 Task: Add 15 minutes before the event.
Action: Mouse moved to (199, 453)
Screenshot: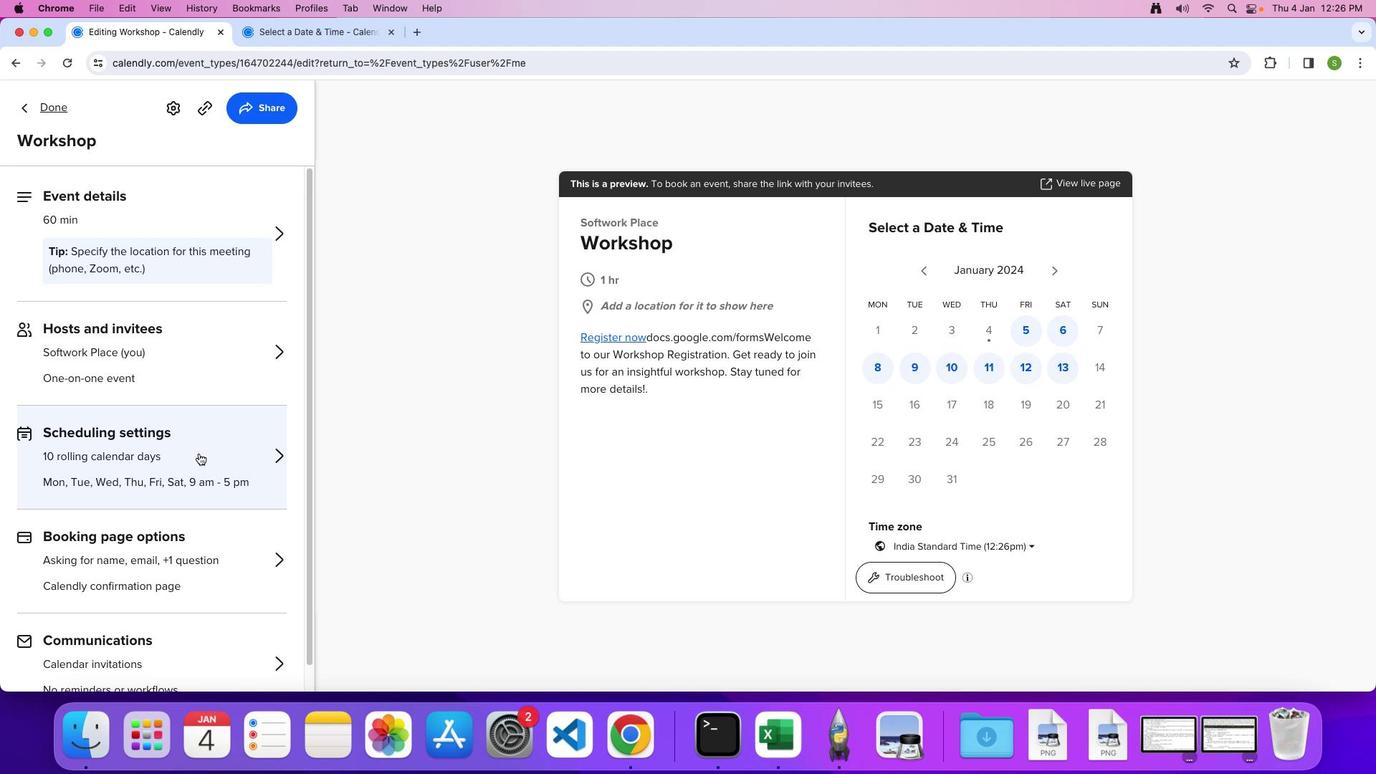 
Action: Mouse pressed left at (199, 453)
Screenshot: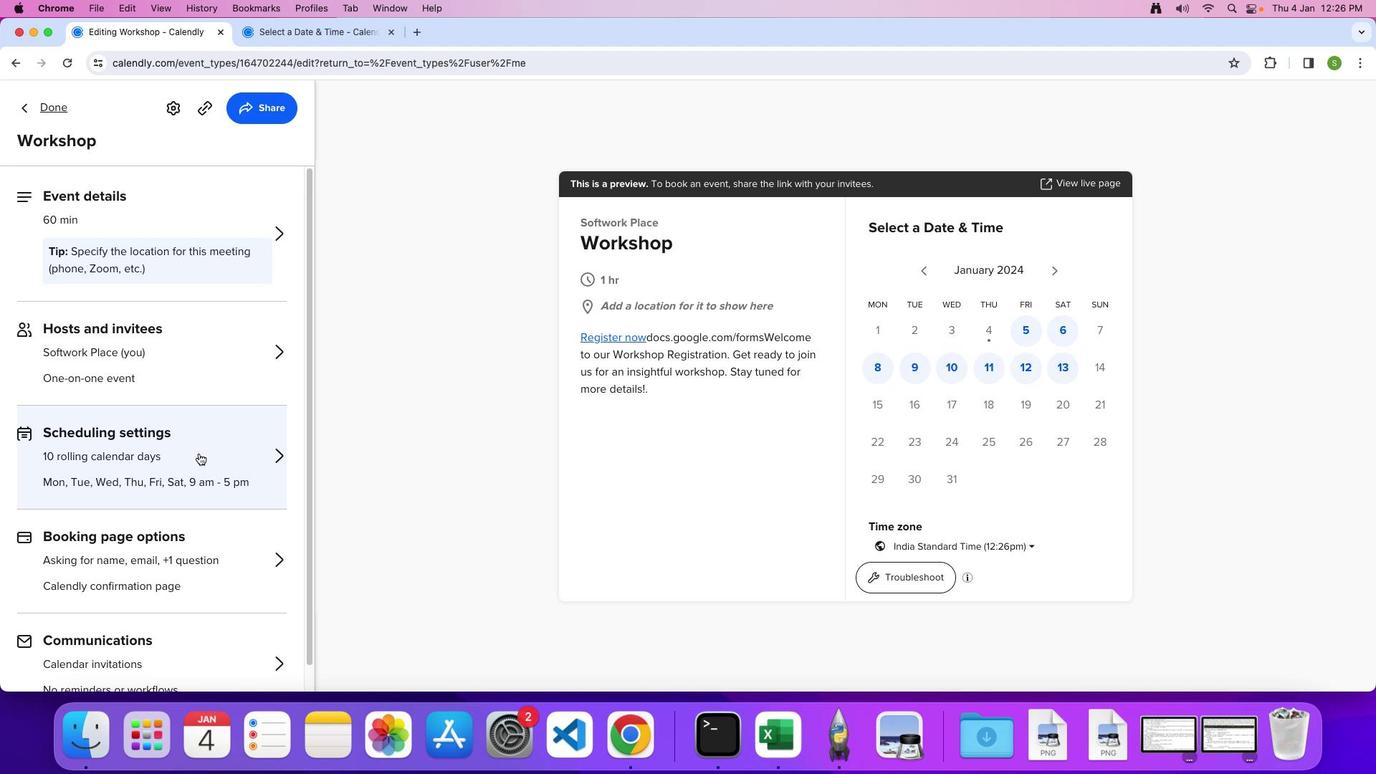 
Action: Mouse moved to (179, 555)
Screenshot: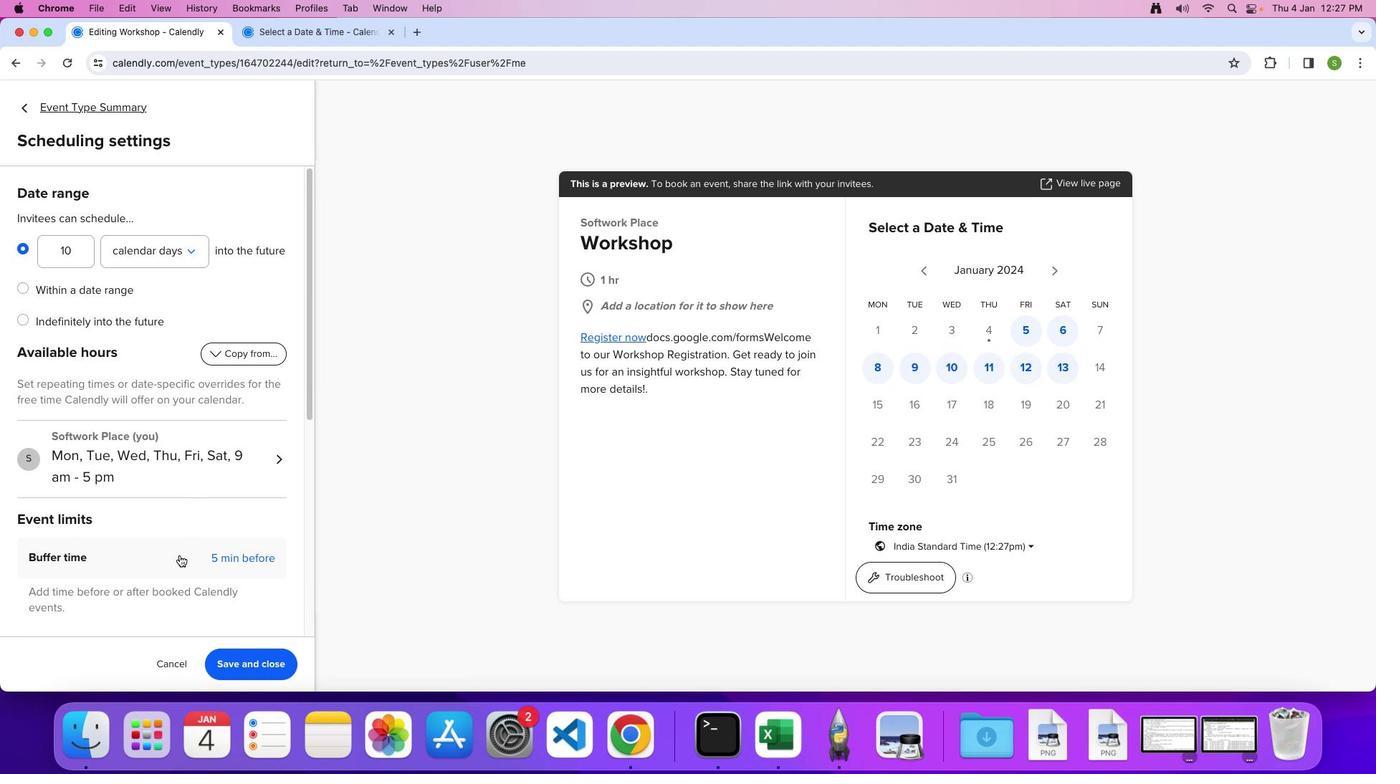 
Action: Mouse pressed left at (179, 555)
Screenshot: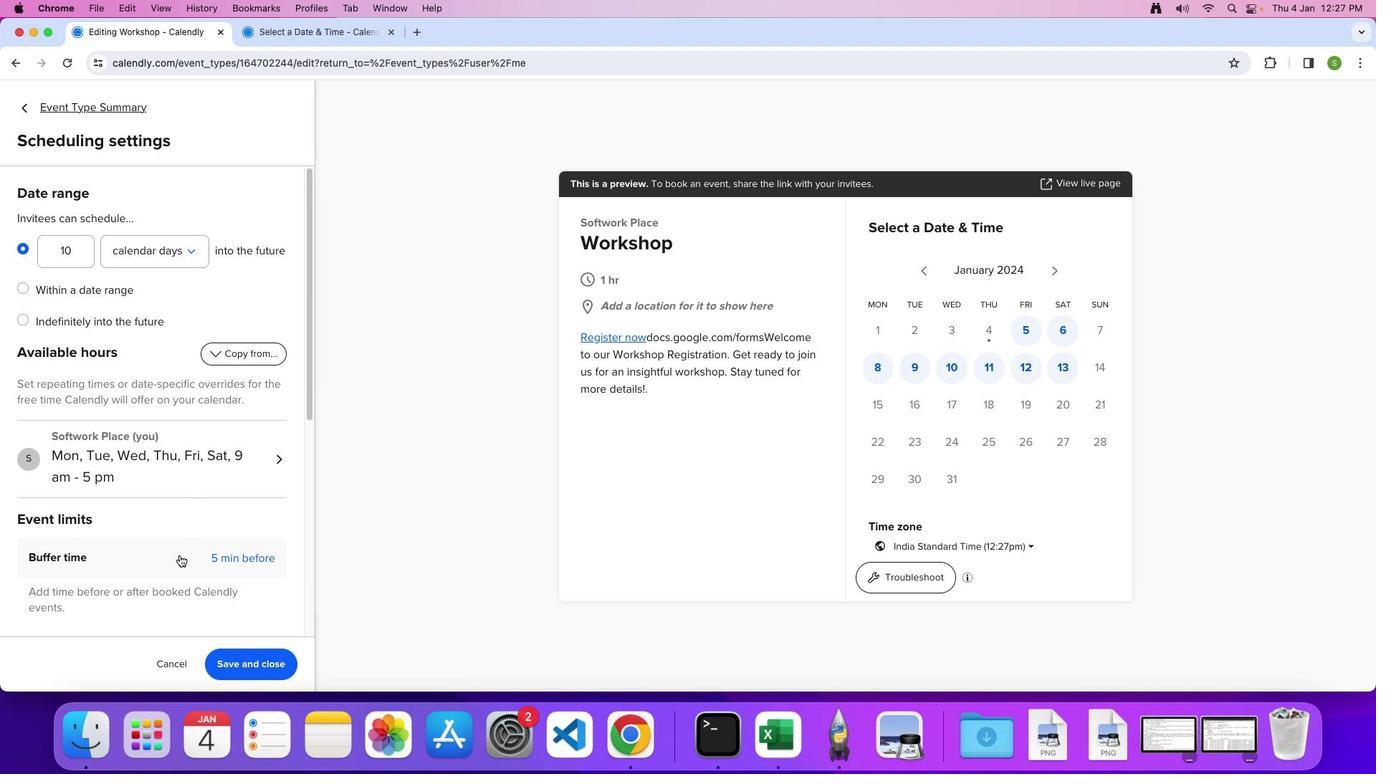 
Action: Mouse moved to (180, 555)
Screenshot: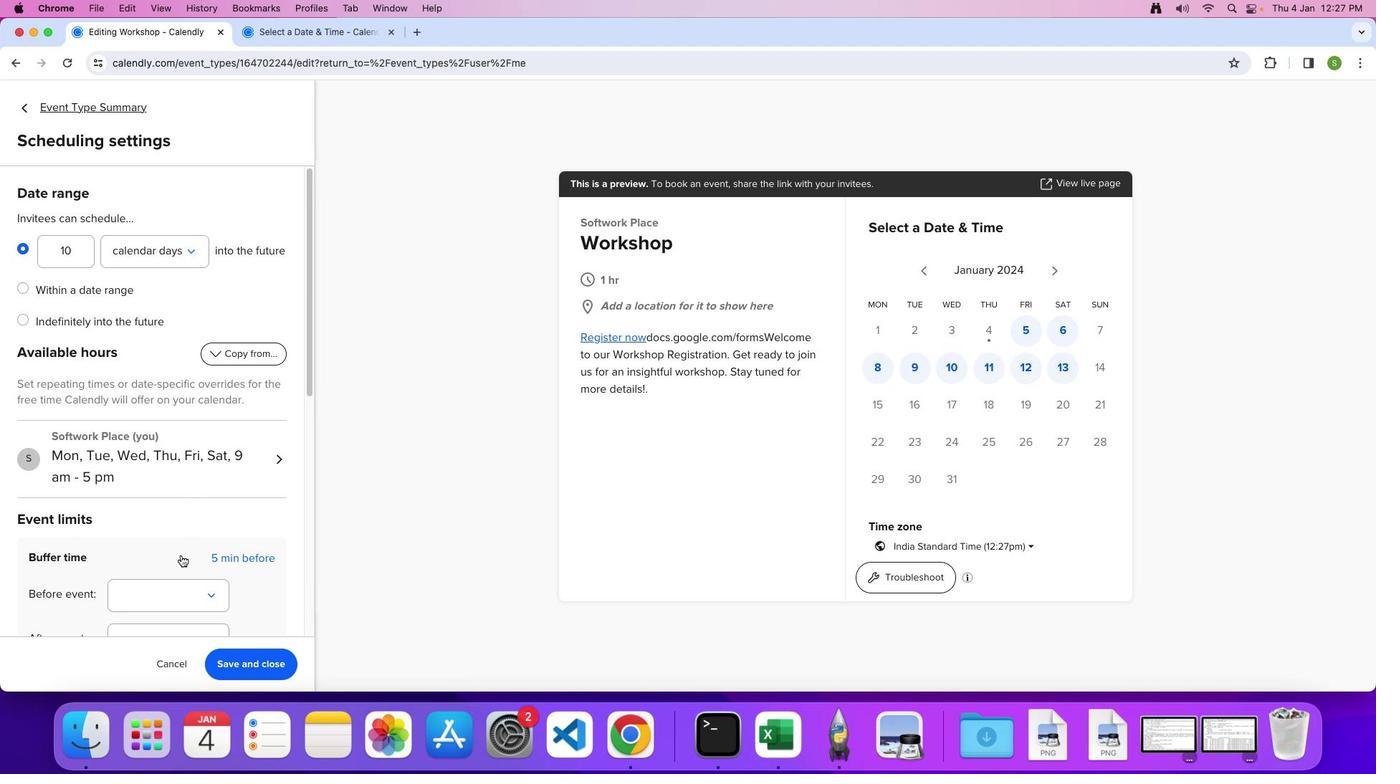 
Action: Mouse scrolled (180, 555) with delta (0, 0)
Screenshot: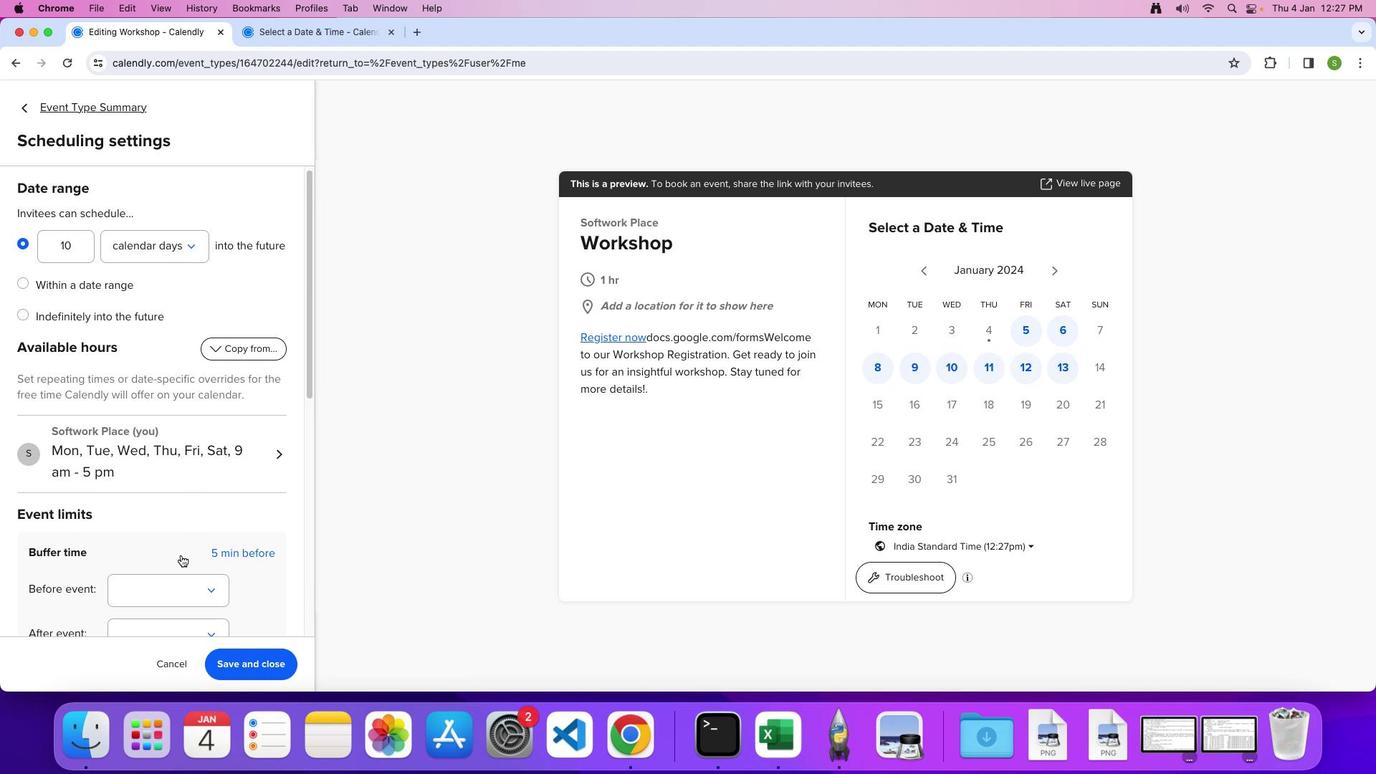 
Action: Mouse scrolled (180, 555) with delta (0, 0)
Screenshot: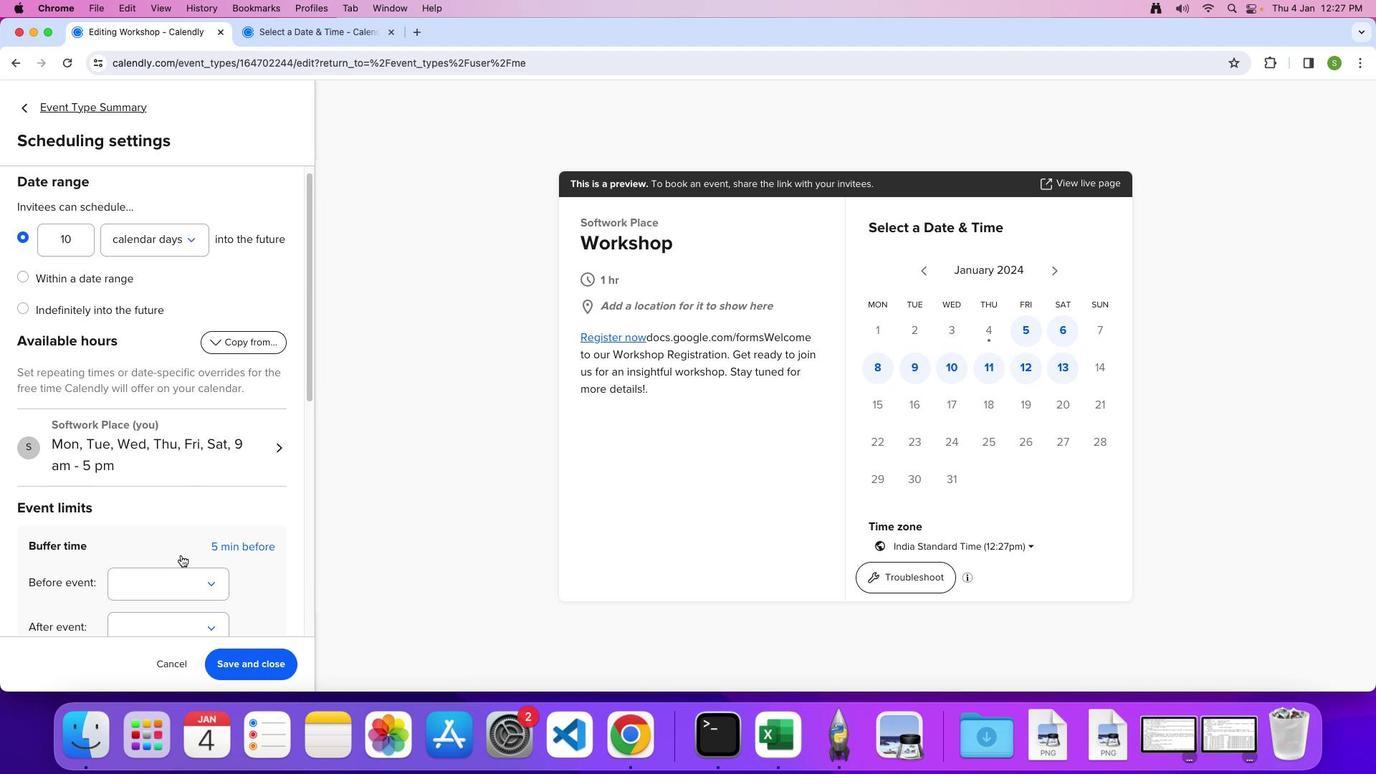 
Action: Mouse scrolled (180, 555) with delta (0, -1)
Screenshot: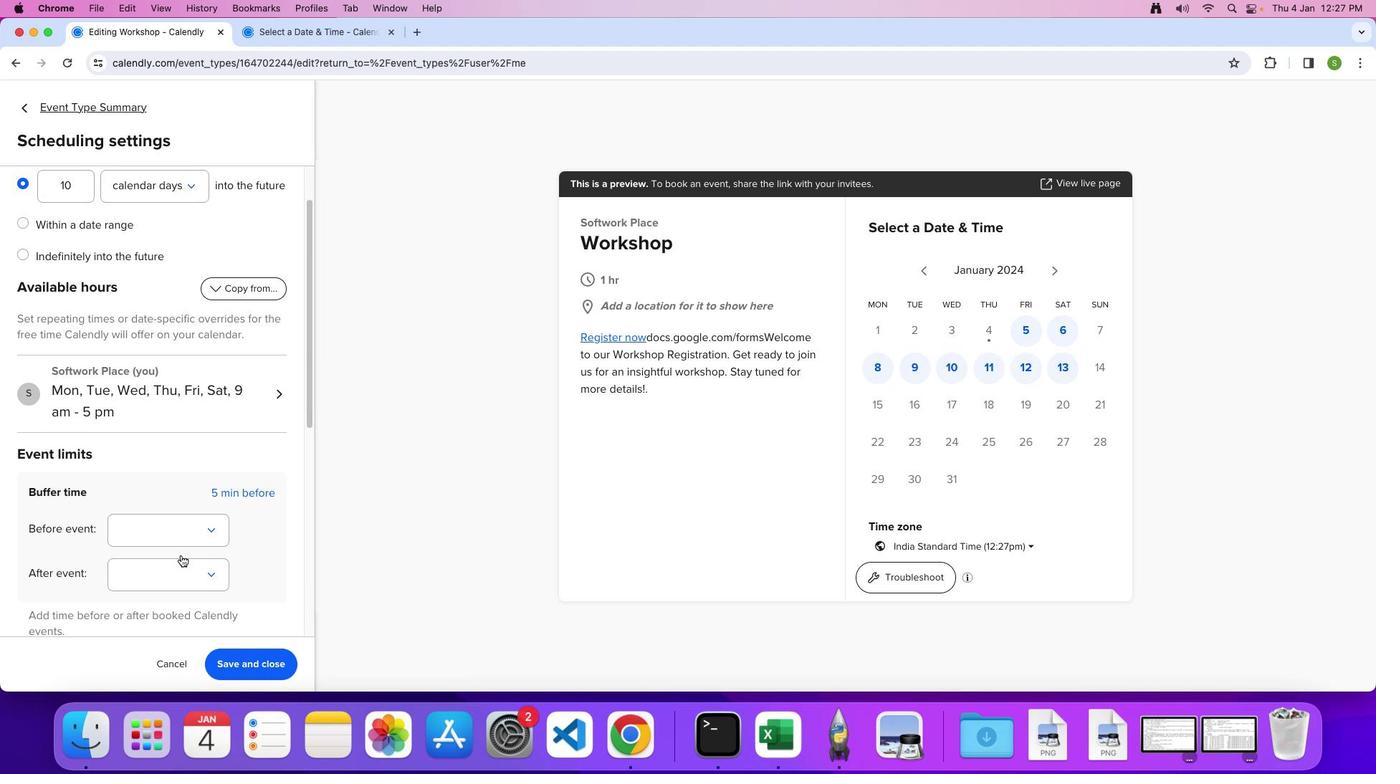 
Action: Mouse moved to (212, 501)
Screenshot: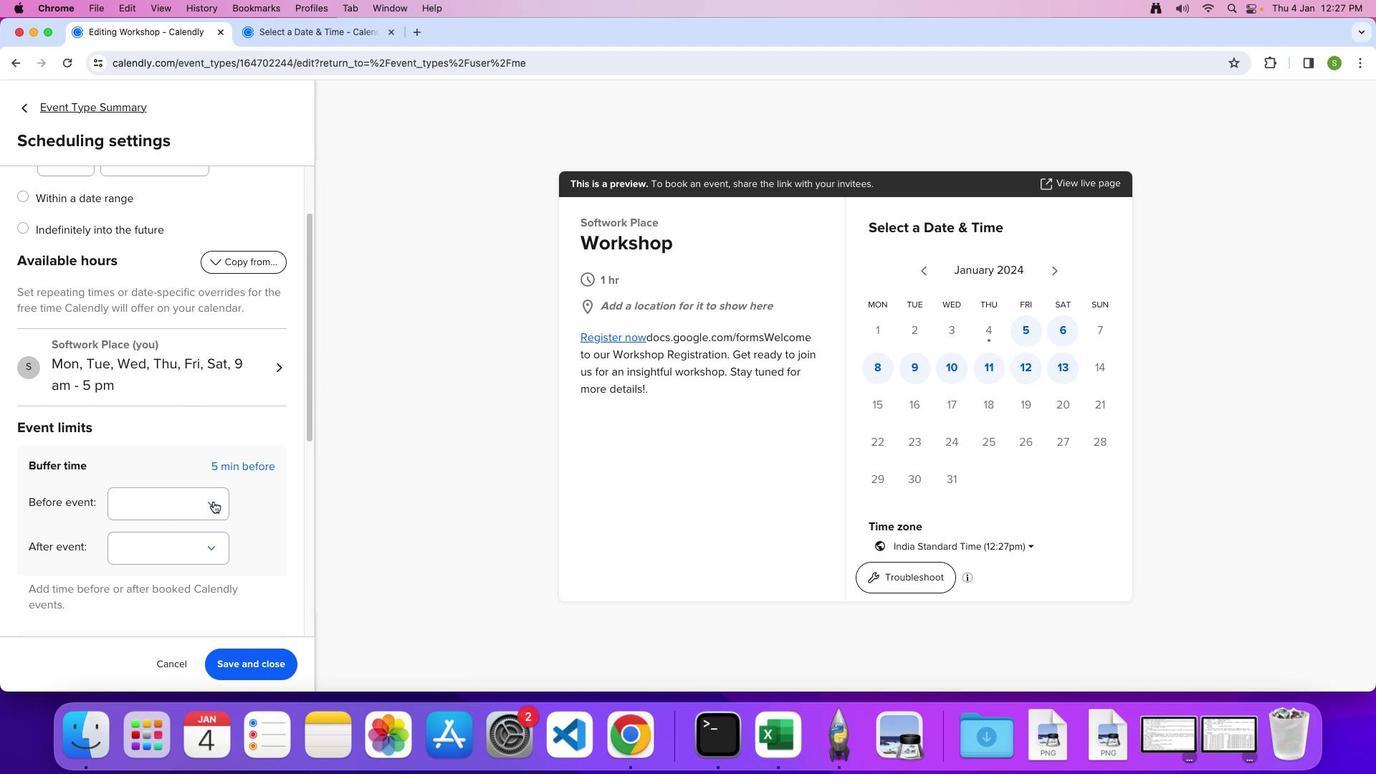 
Action: Mouse pressed left at (212, 501)
Screenshot: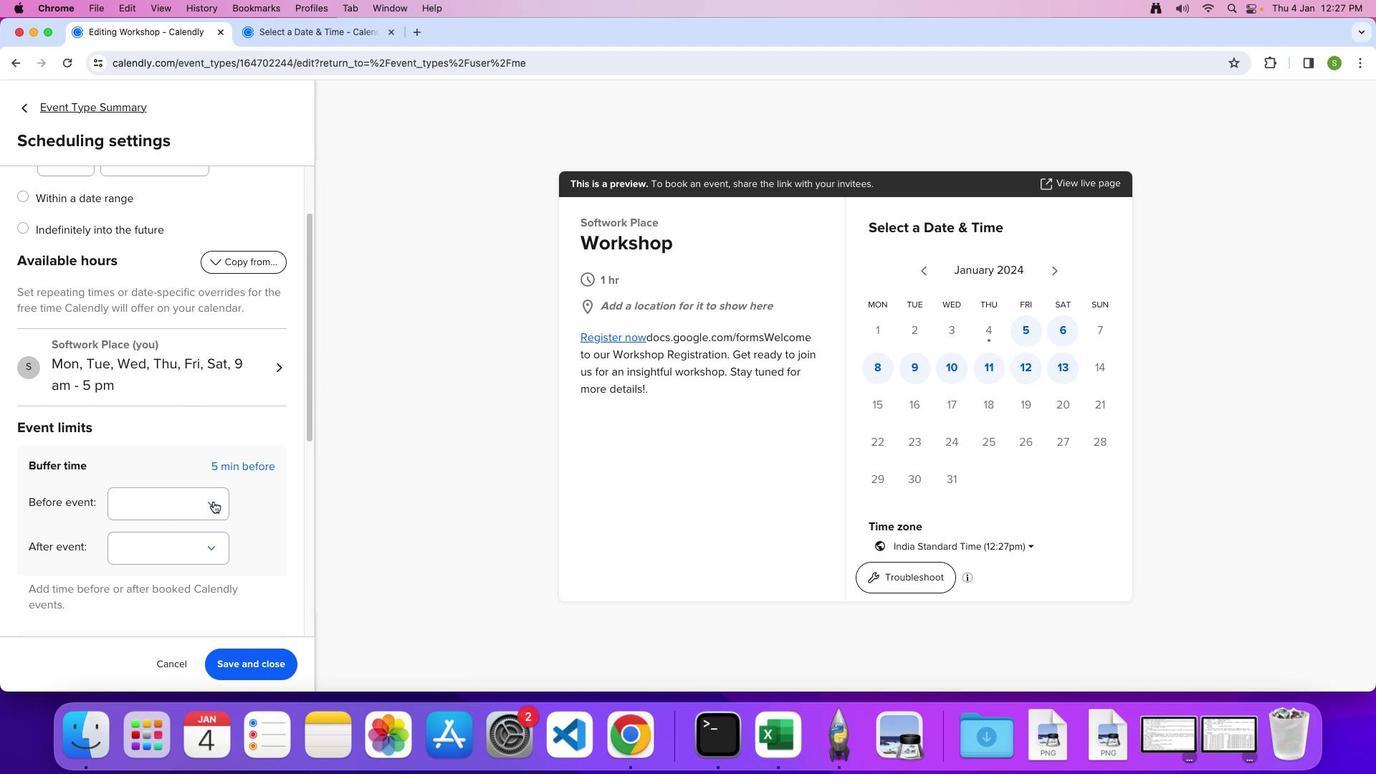 
Action: Mouse moved to (164, 624)
Screenshot: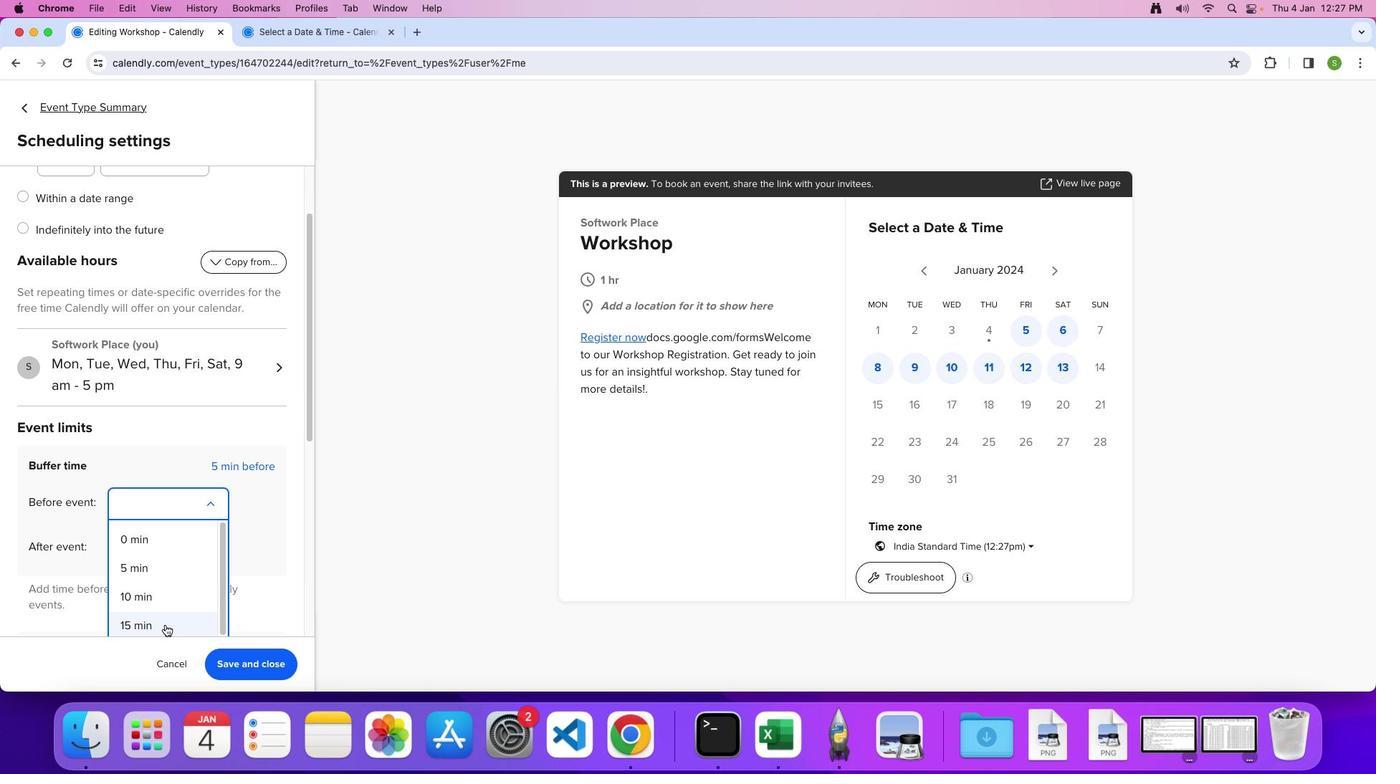 
Action: Mouse pressed left at (164, 624)
Screenshot: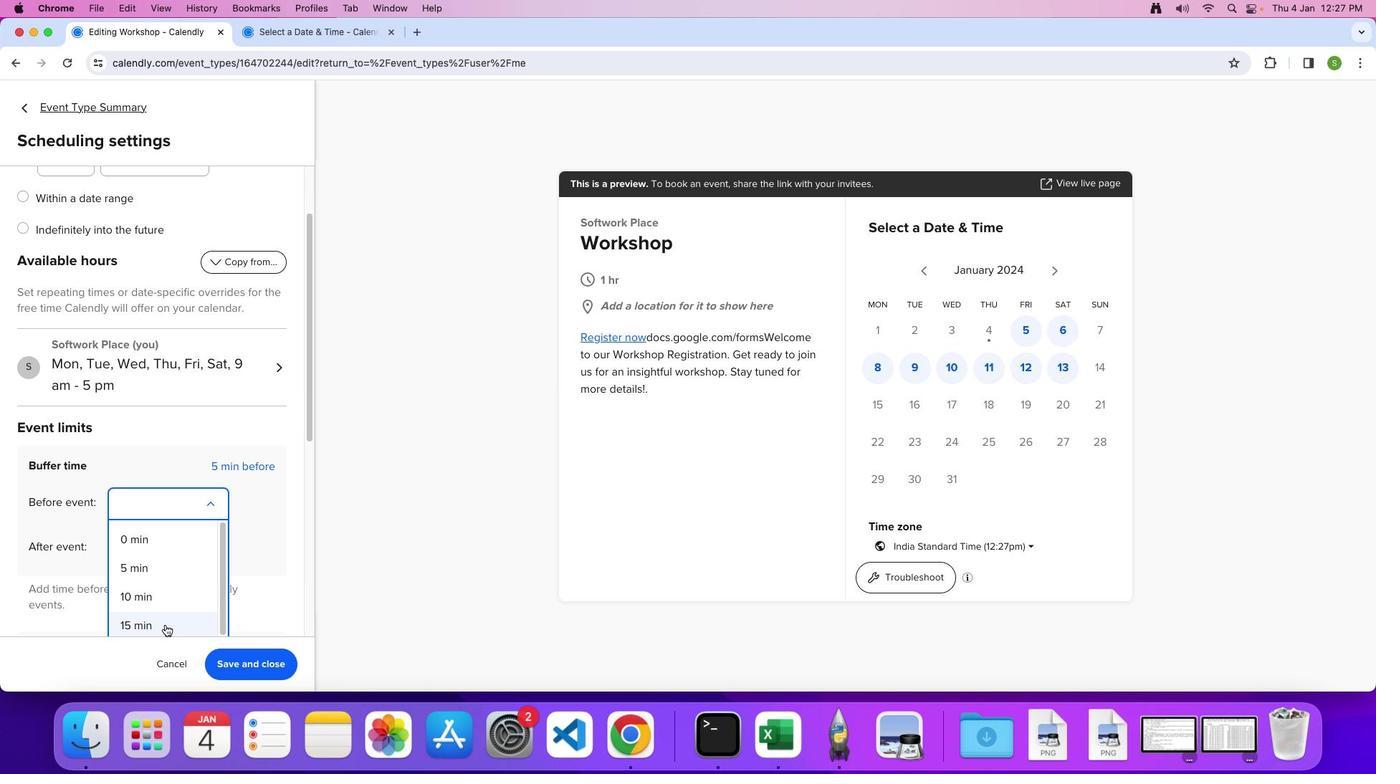 
Action: Mouse moved to (234, 654)
Screenshot: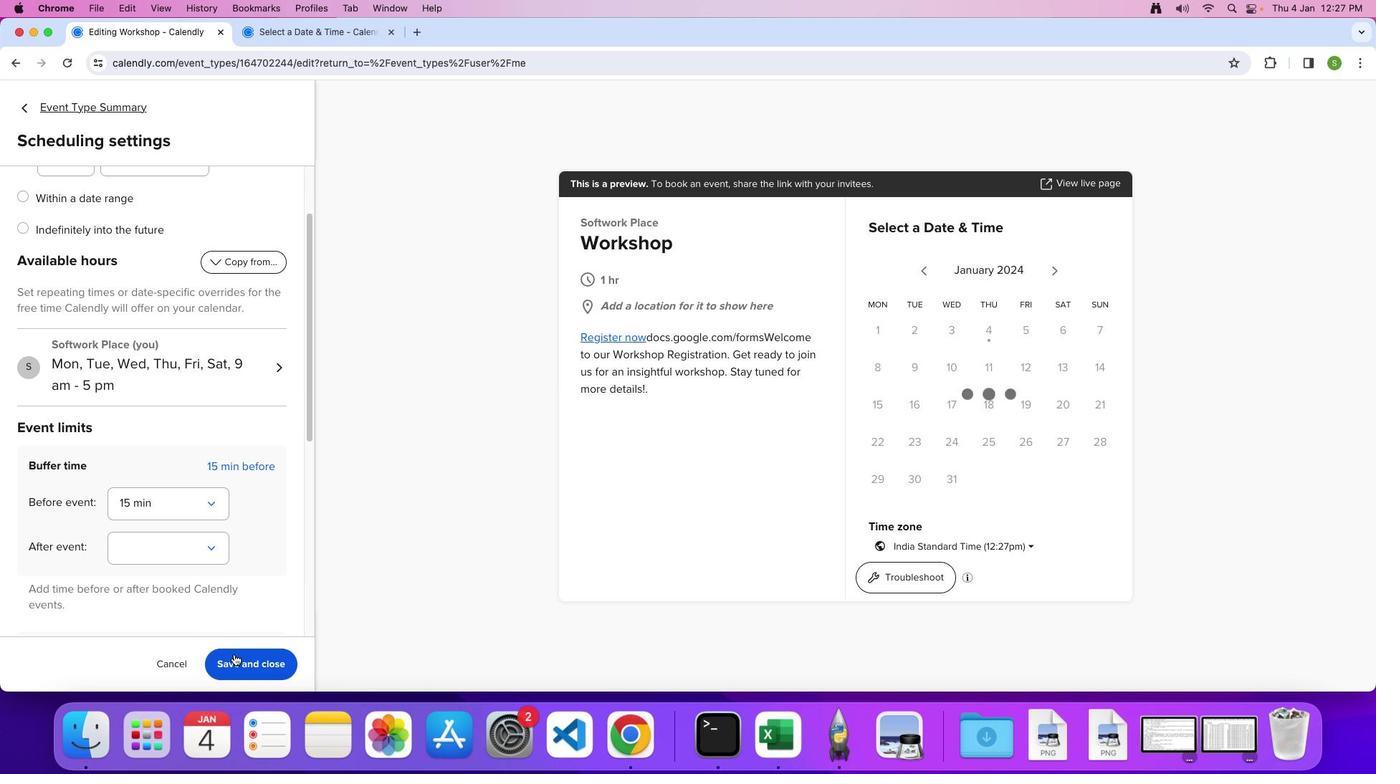 
Action: Mouse pressed left at (234, 654)
Screenshot: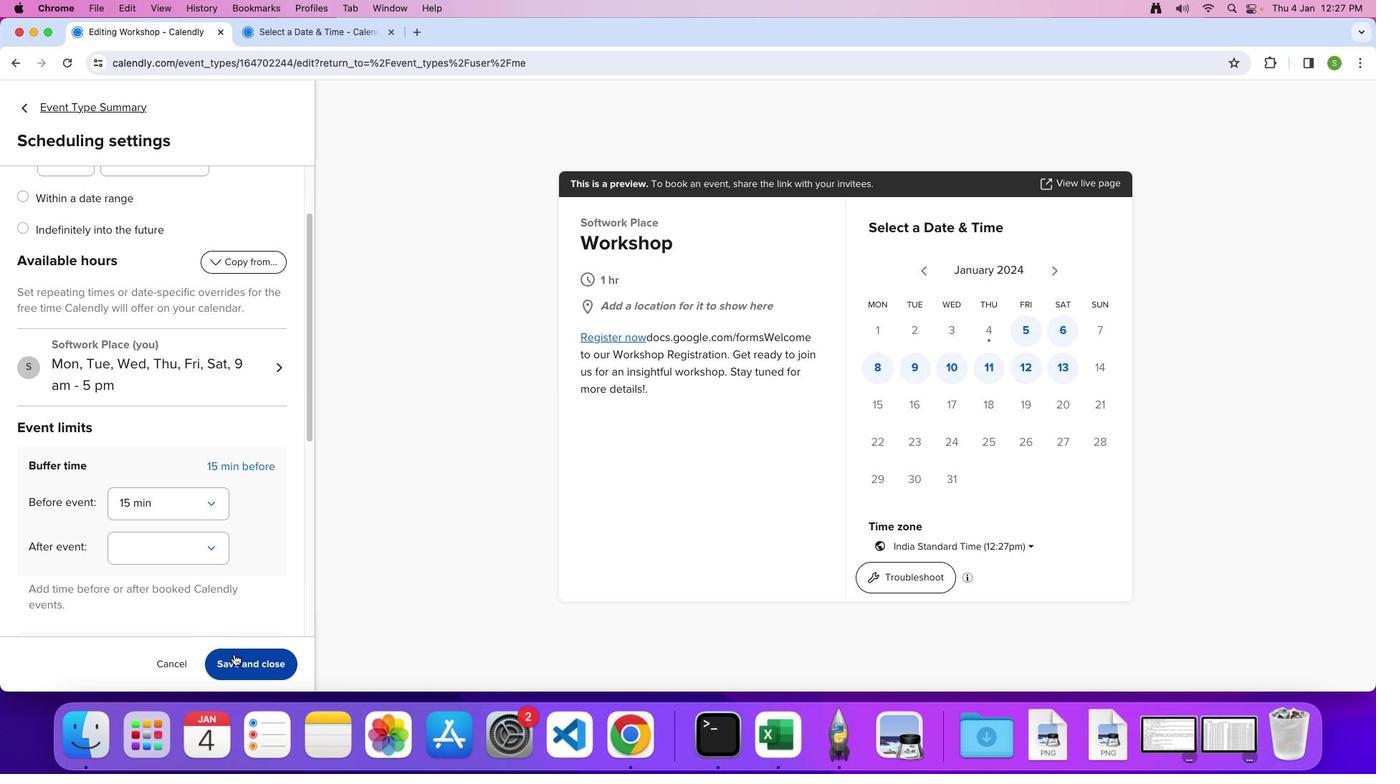 
